 Task: Insert an arrow.
Action: Mouse moved to (134, 122)
Screenshot: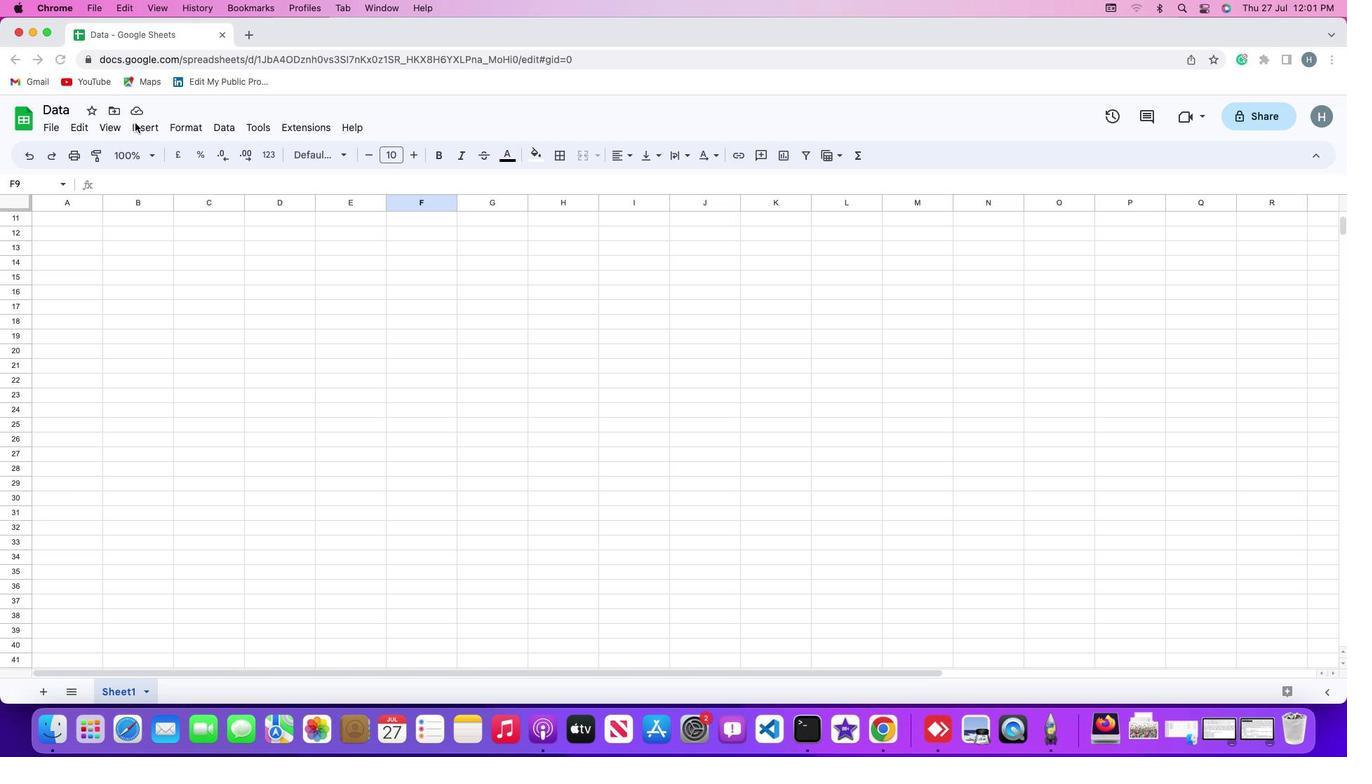 
Action: Mouse pressed left at (134, 122)
Screenshot: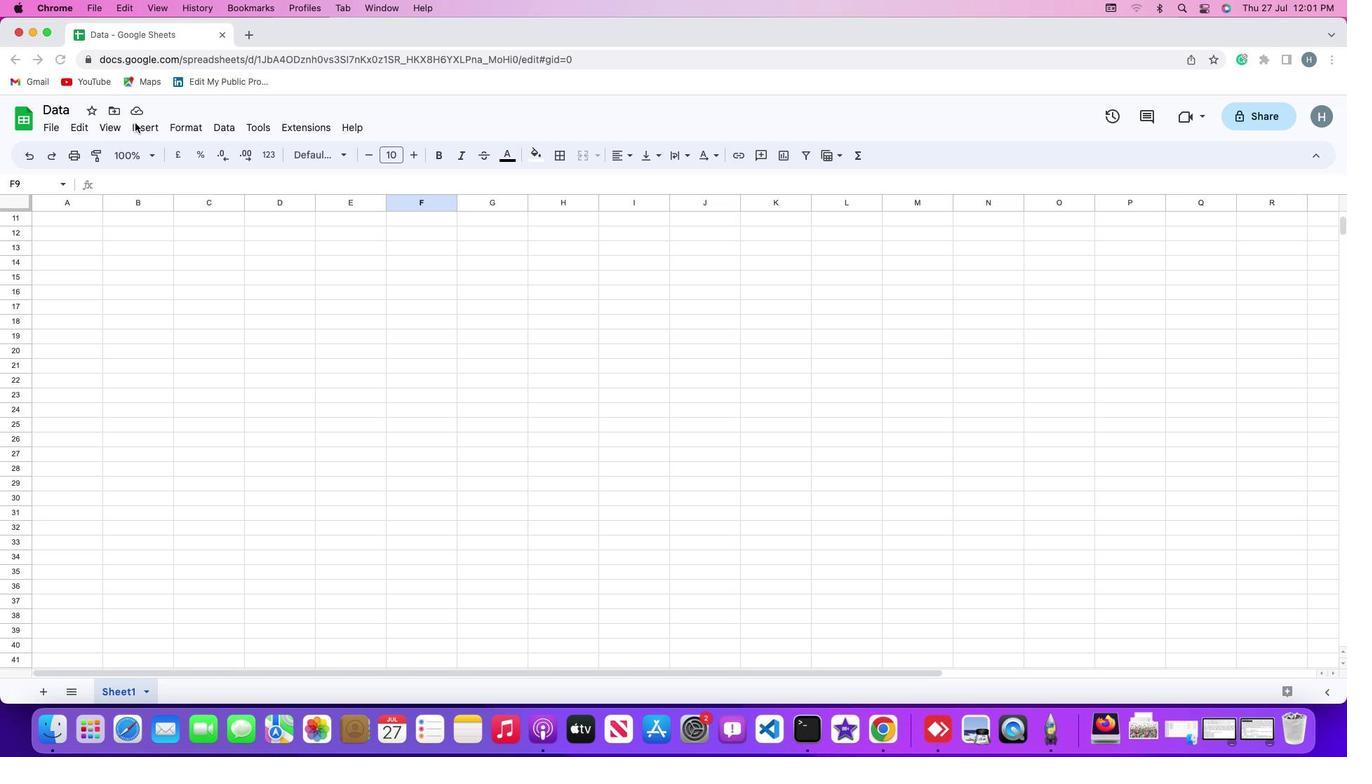 
Action: Mouse moved to (142, 125)
Screenshot: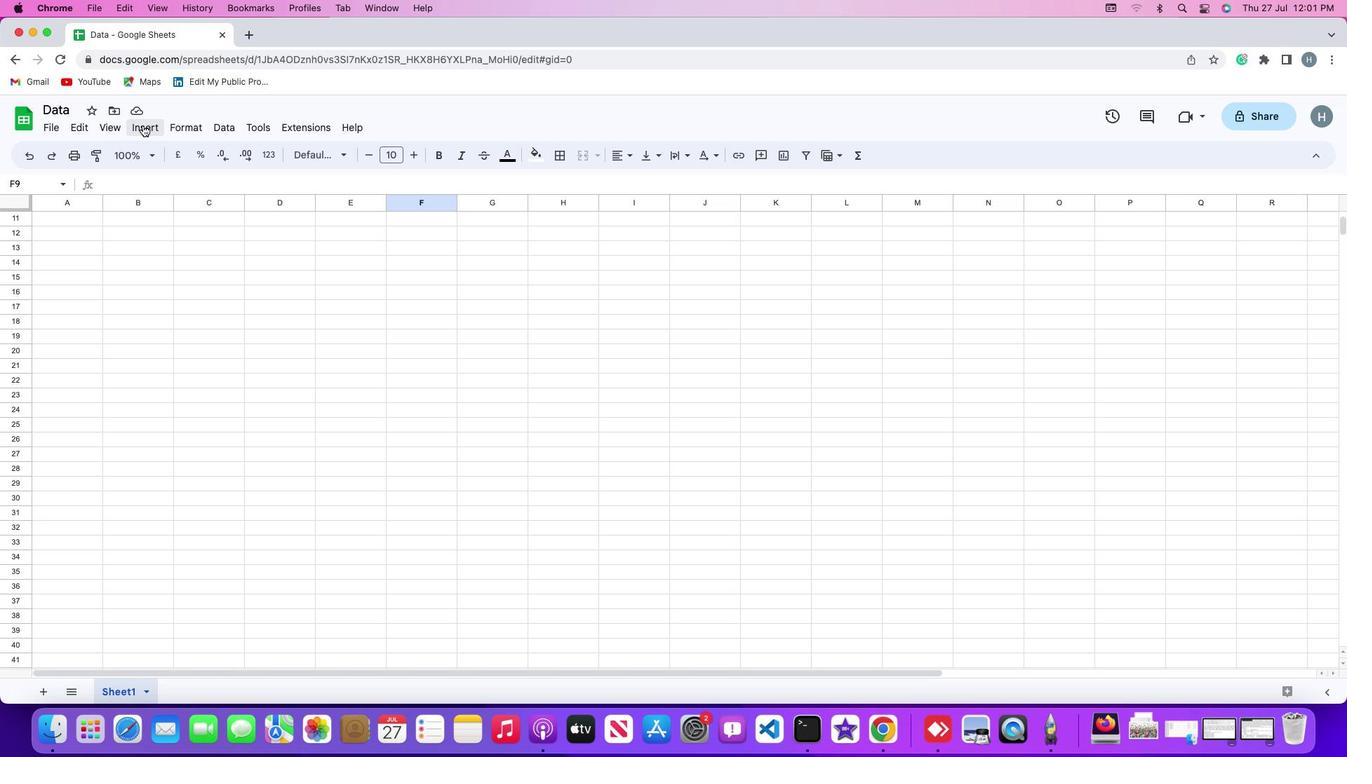 
Action: Mouse pressed left at (142, 125)
Screenshot: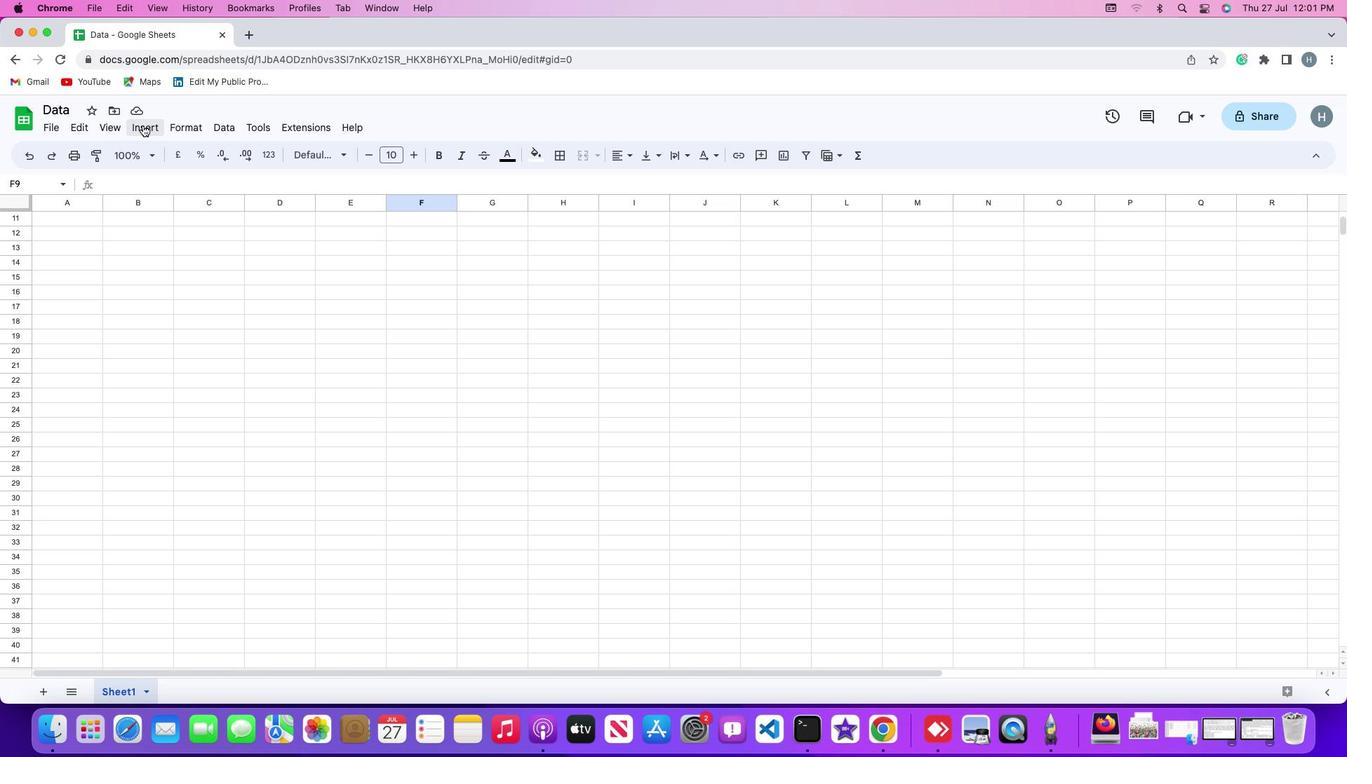 
Action: Mouse moved to (188, 317)
Screenshot: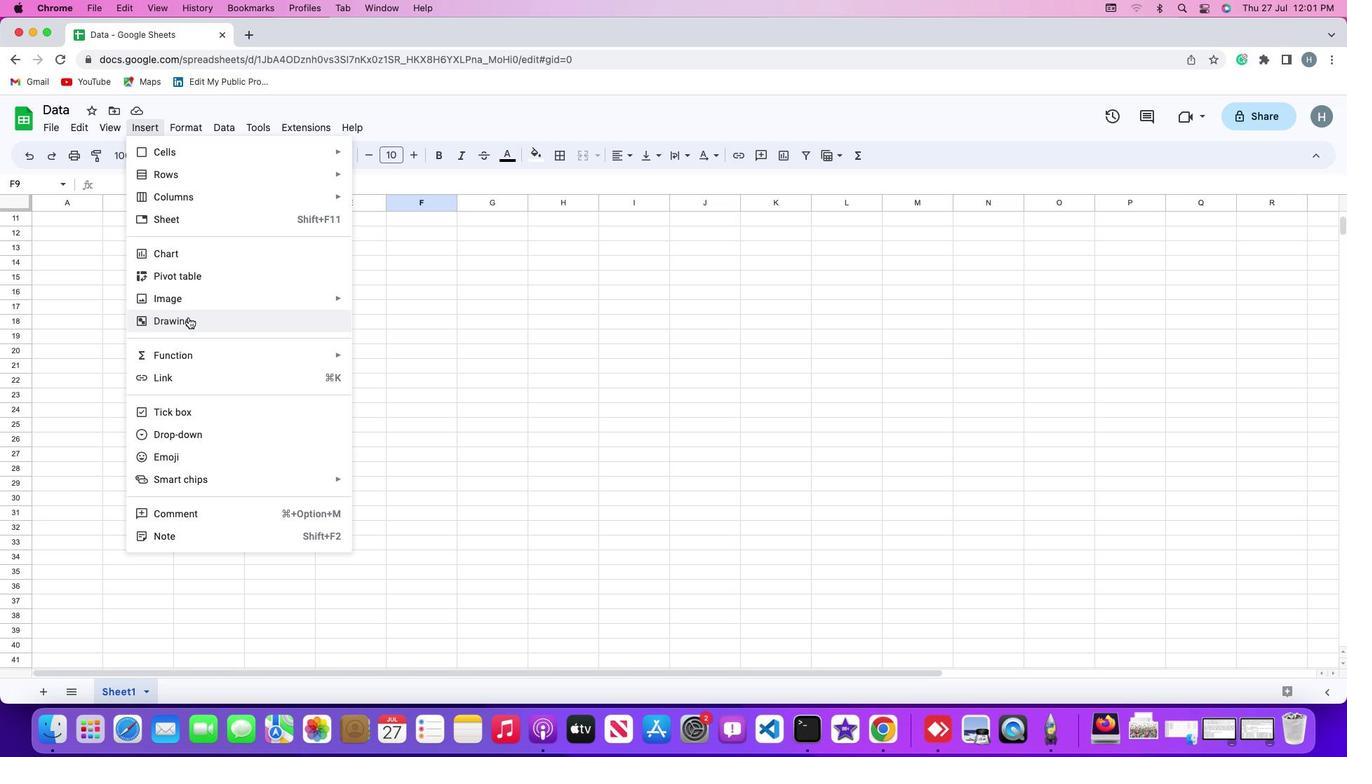 
Action: Mouse pressed left at (188, 317)
Screenshot: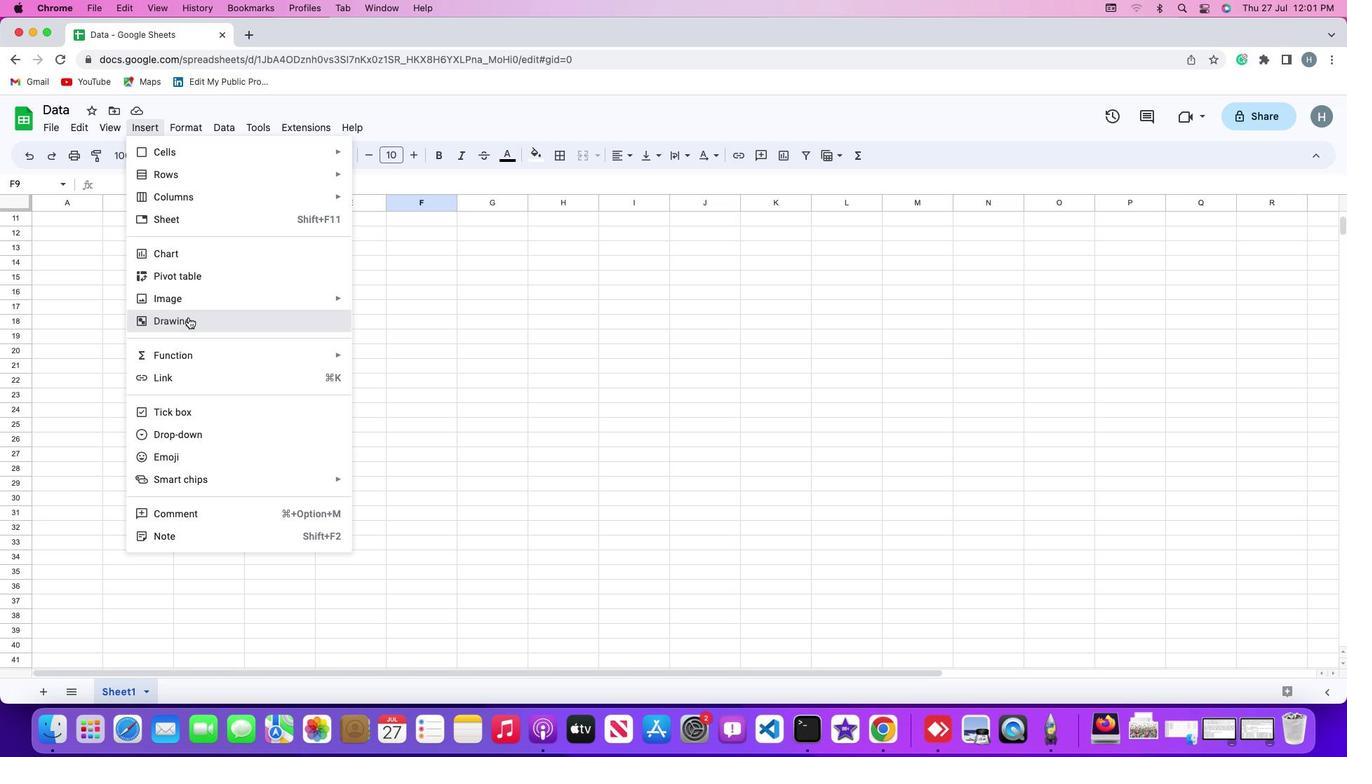 
Action: Mouse moved to (576, 177)
Screenshot: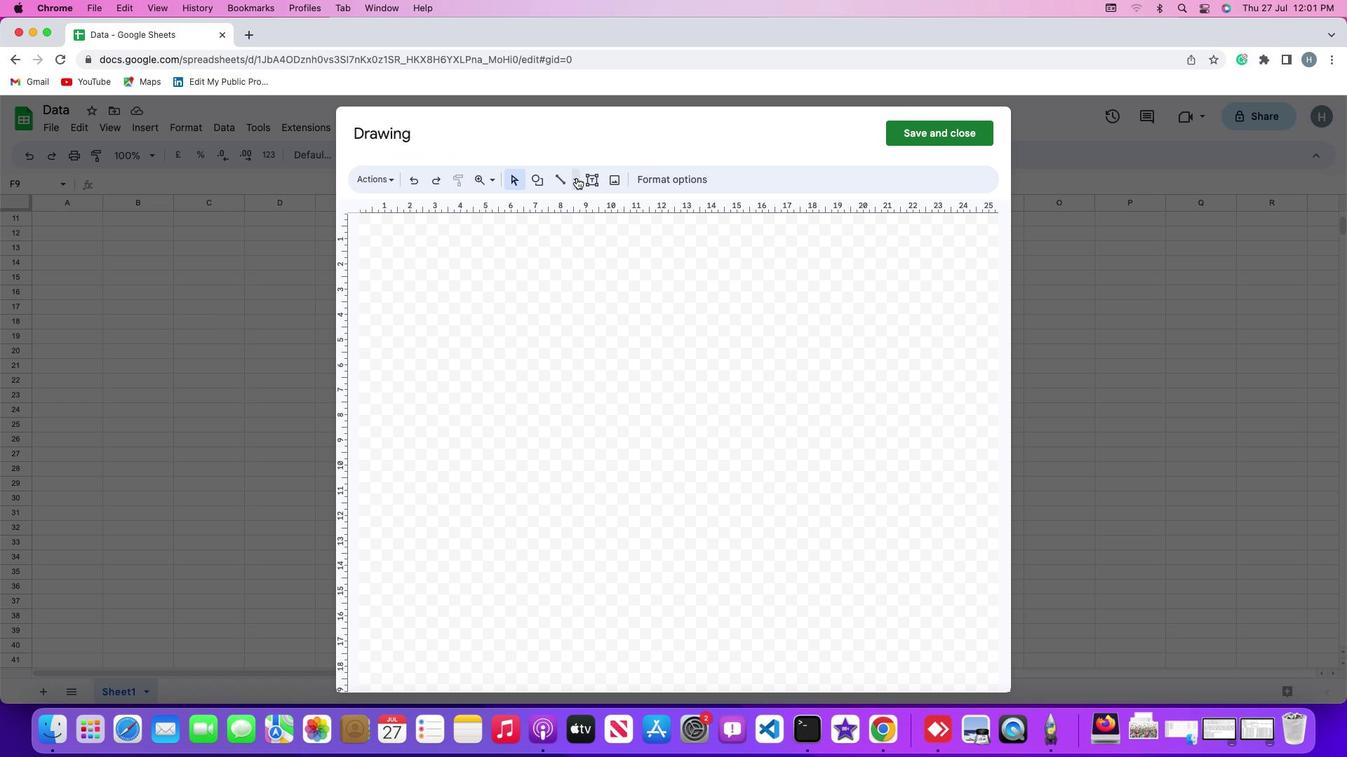 
Action: Mouse pressed left at (576, 177)
Screenshot: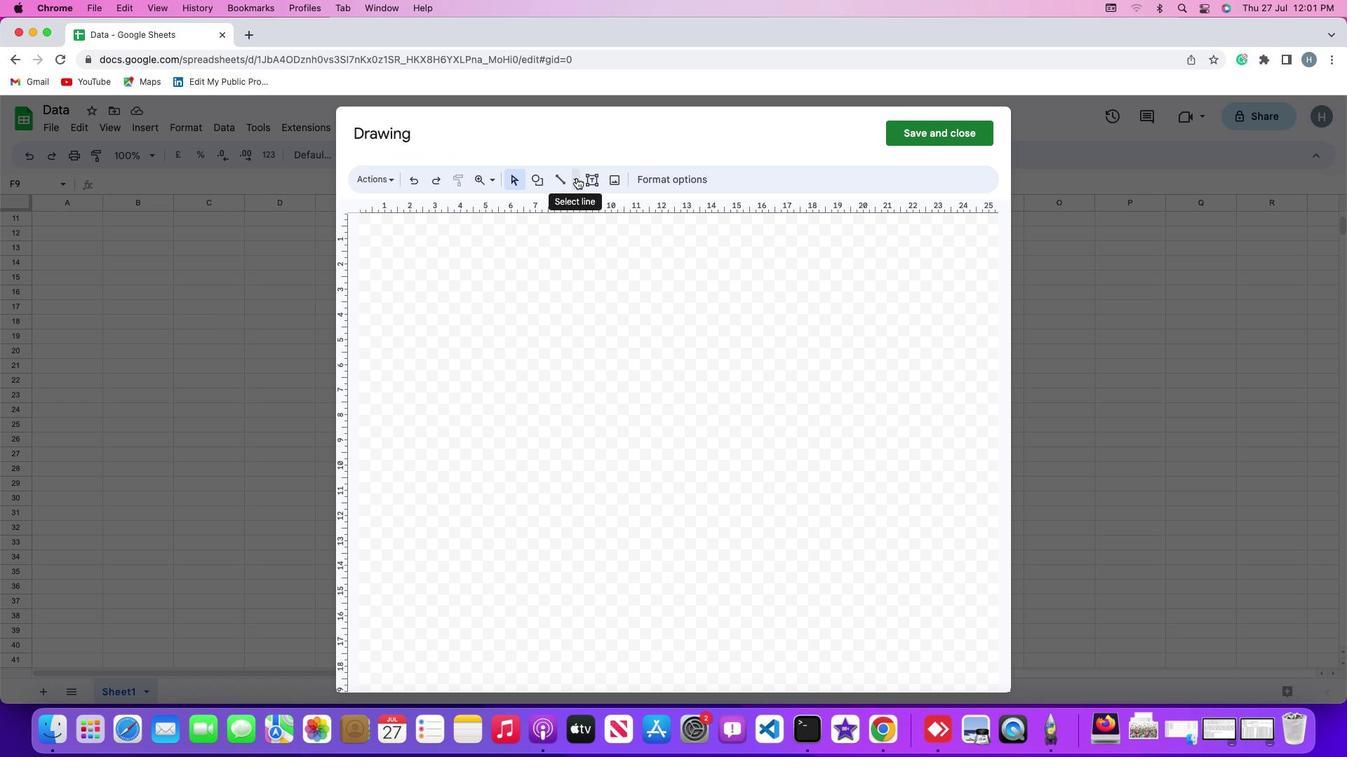 
Action: Mouse moved to (586, 223)
Screenshot: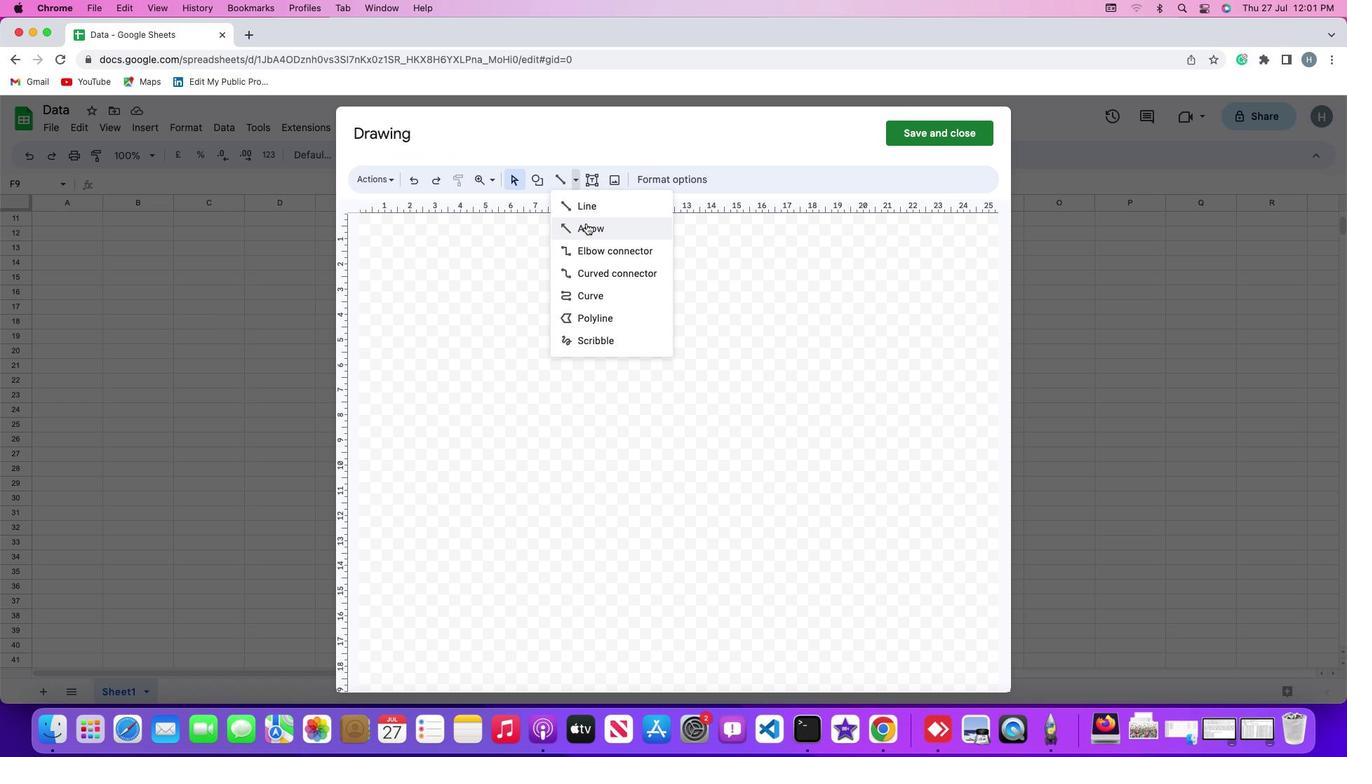 
Action: Mouse pressed left at (586, 223)
Screenshot: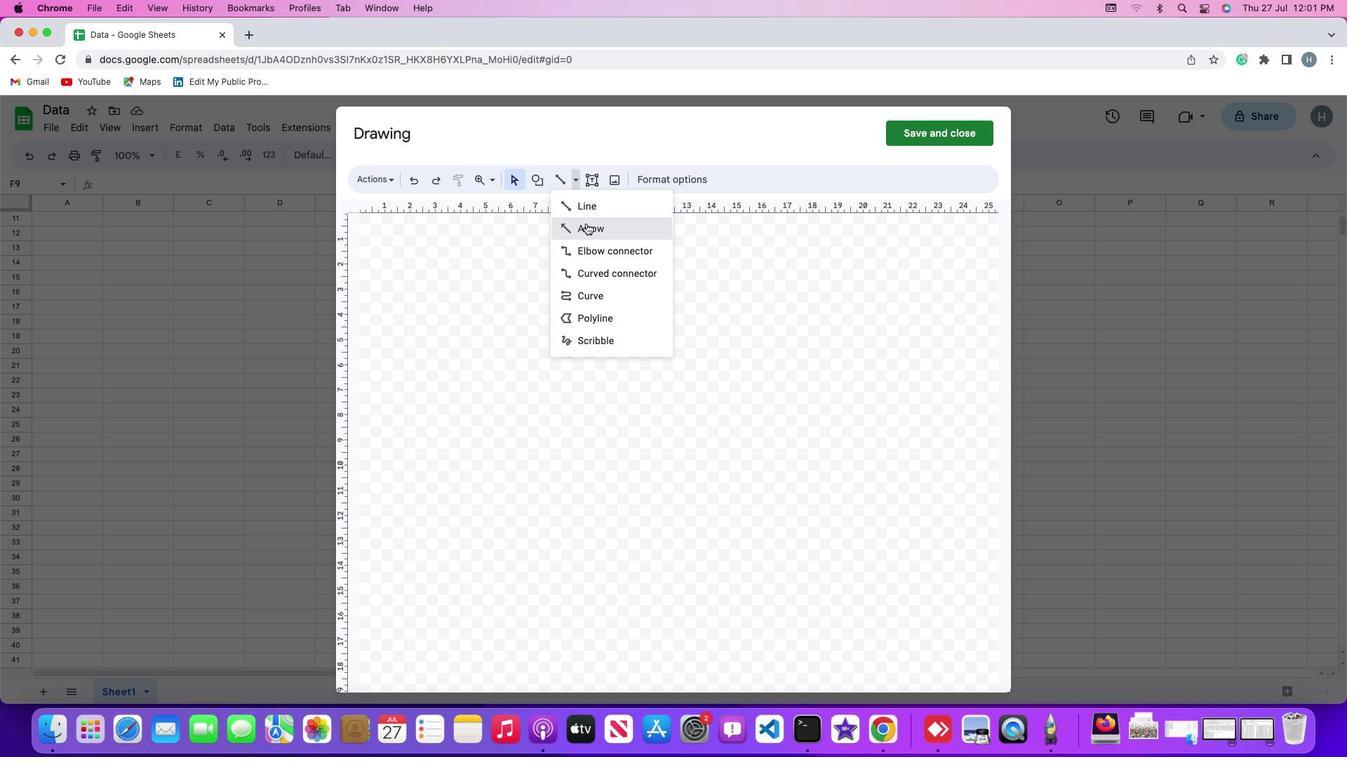 
Action: Mouse moved to (527, 251)
Screenshot: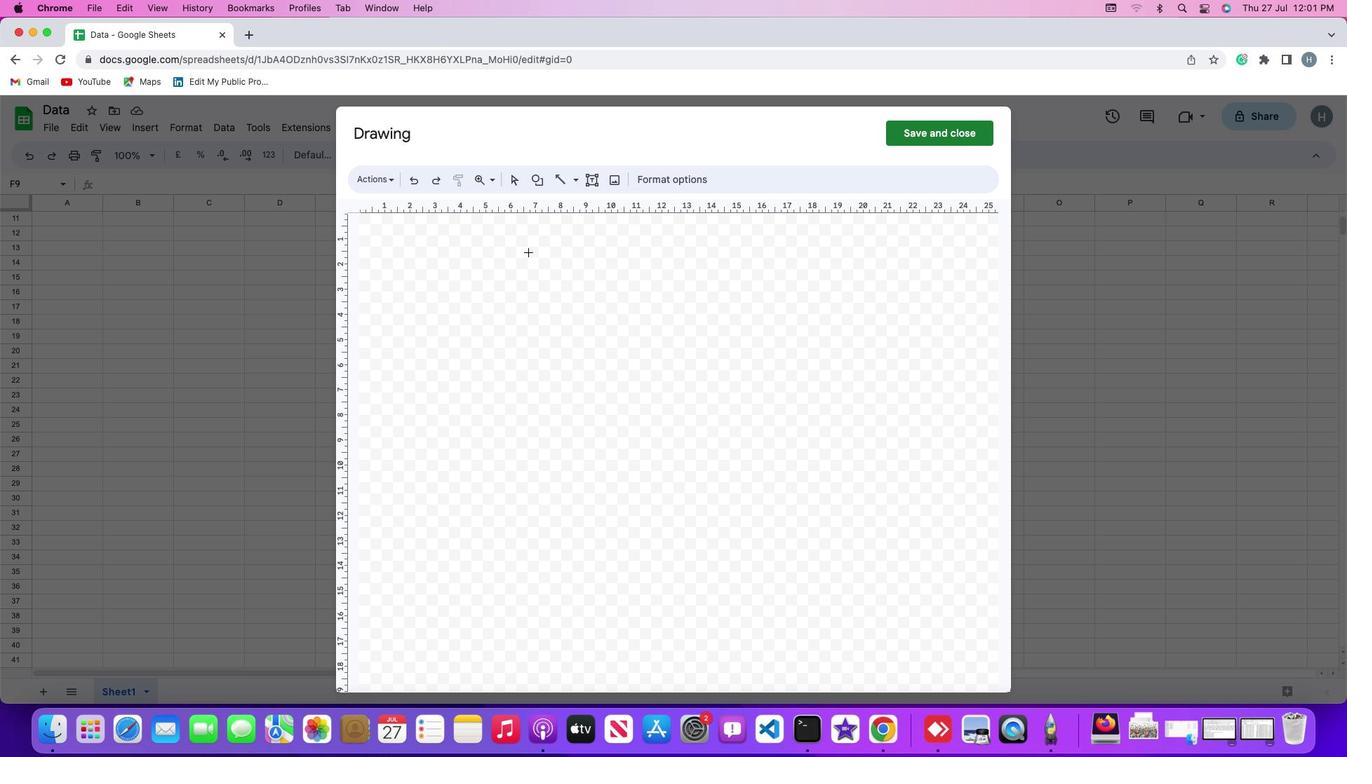 
Action: Mouse pressed left at (527, 251)
Screenshot: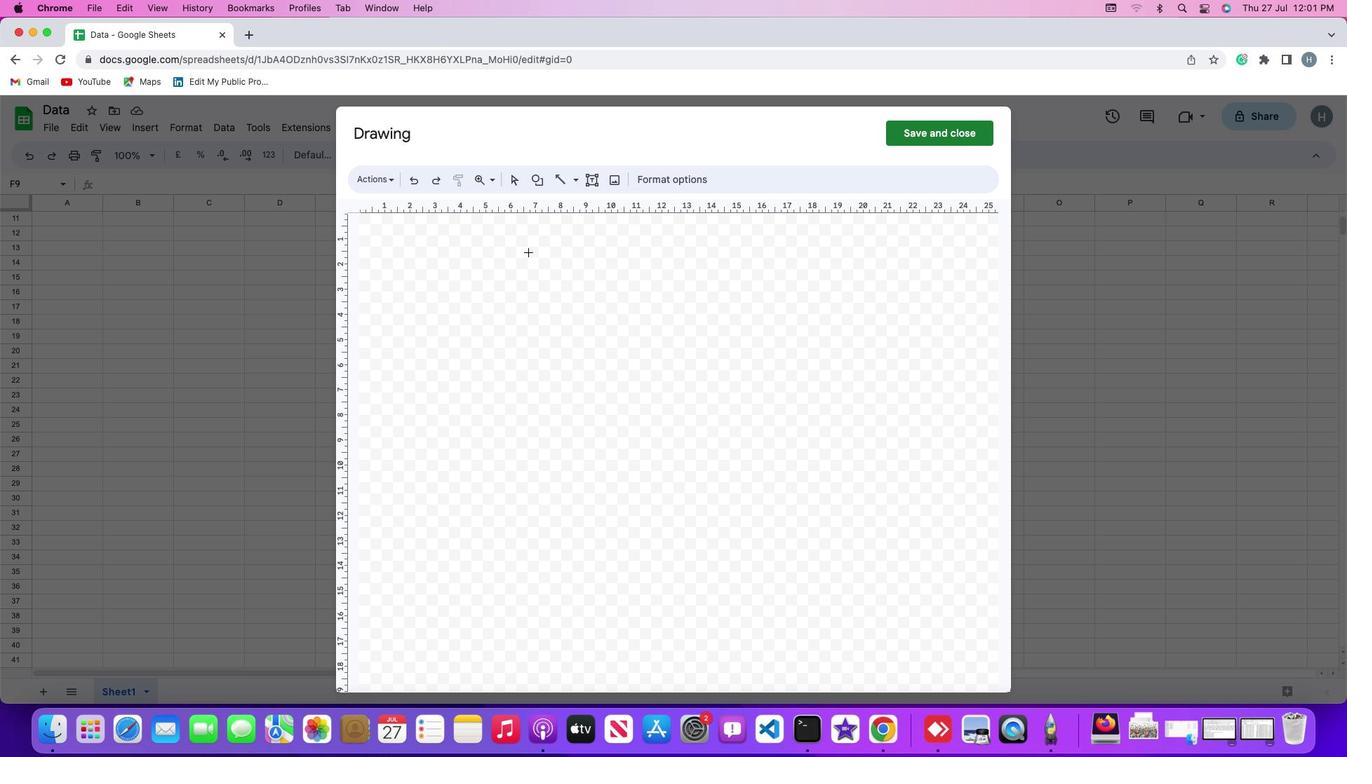 
Action: Mouse moved to (740, 299)
Screenshot: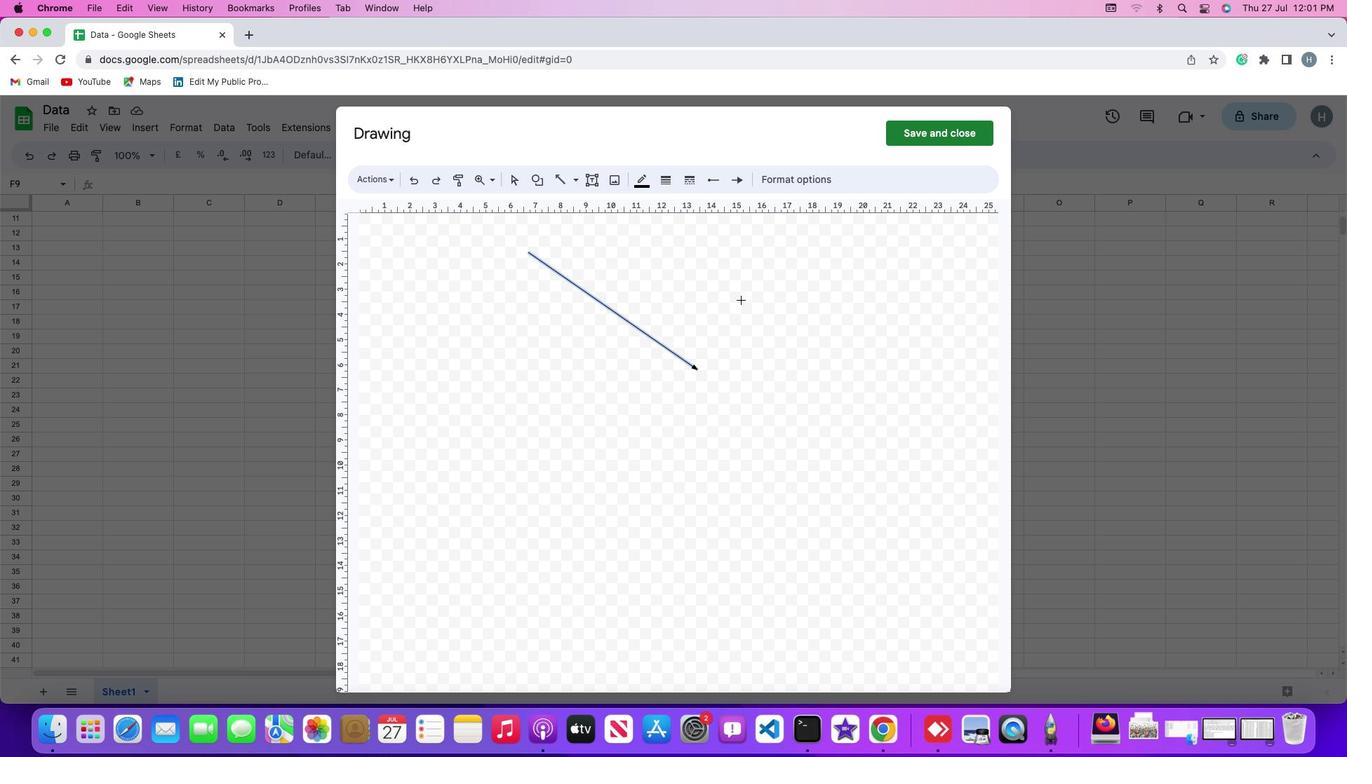 
